 Task: Add Neocell Berry Lemon Super Collagen to the cart.
Action: Mouse moved to (301, 124)
Screenshot: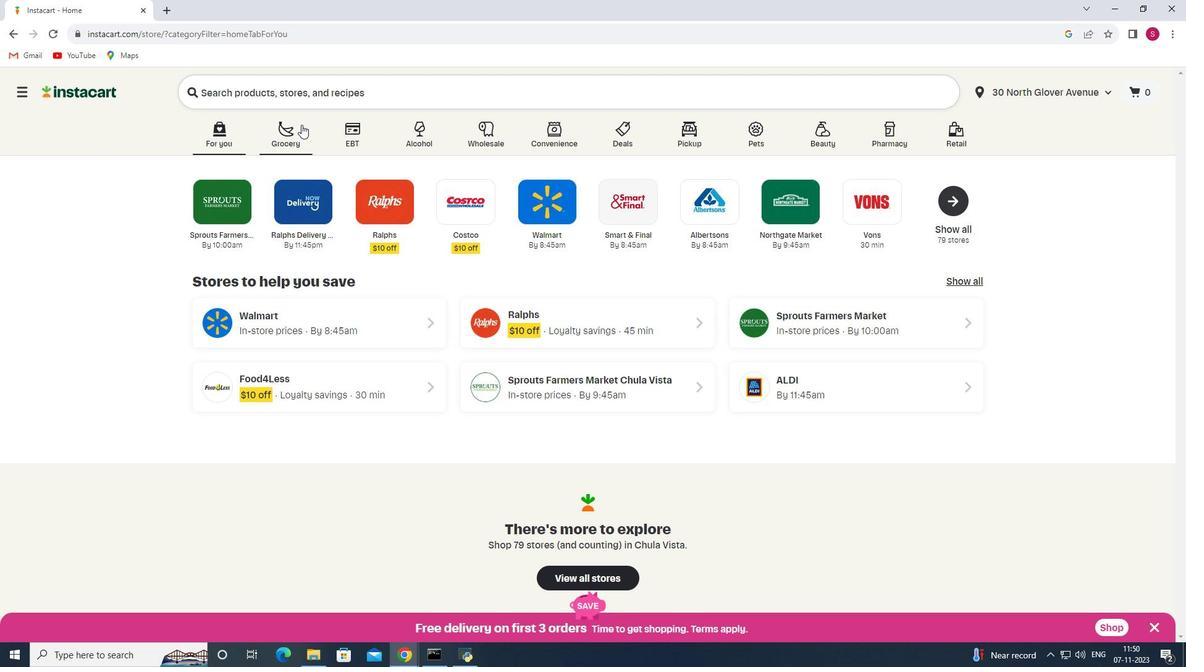 
Action: Mouse pressed left at (301, 124)
Screenshot: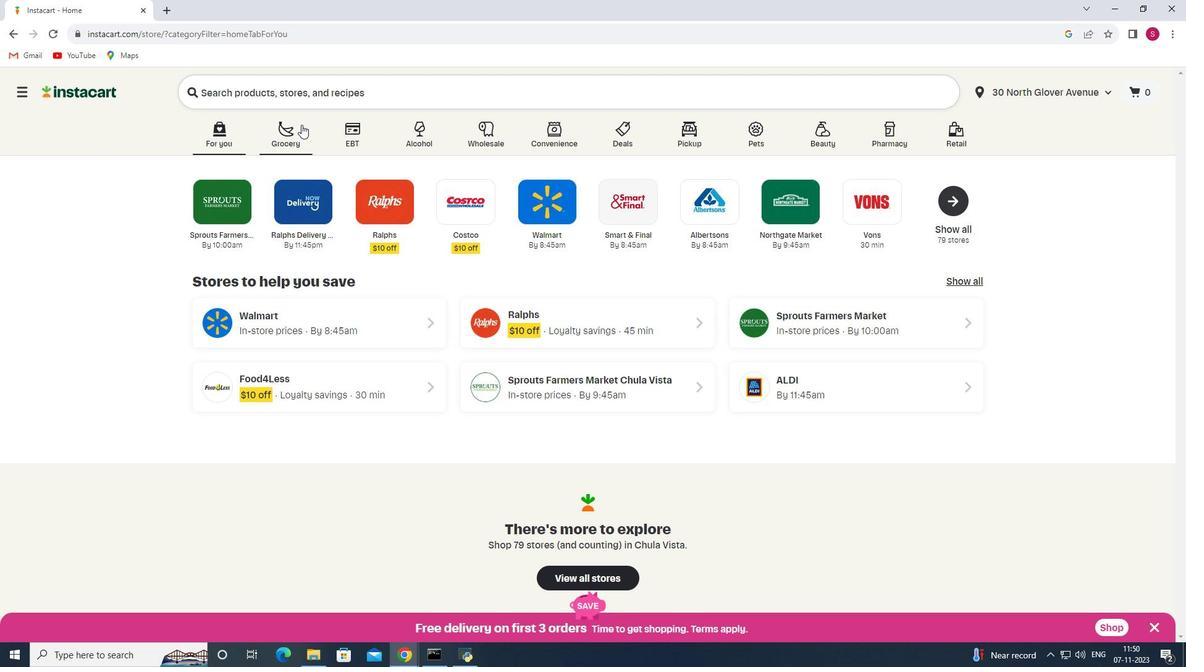 
Action: Mouse moved to (293, 382)
Screenshot: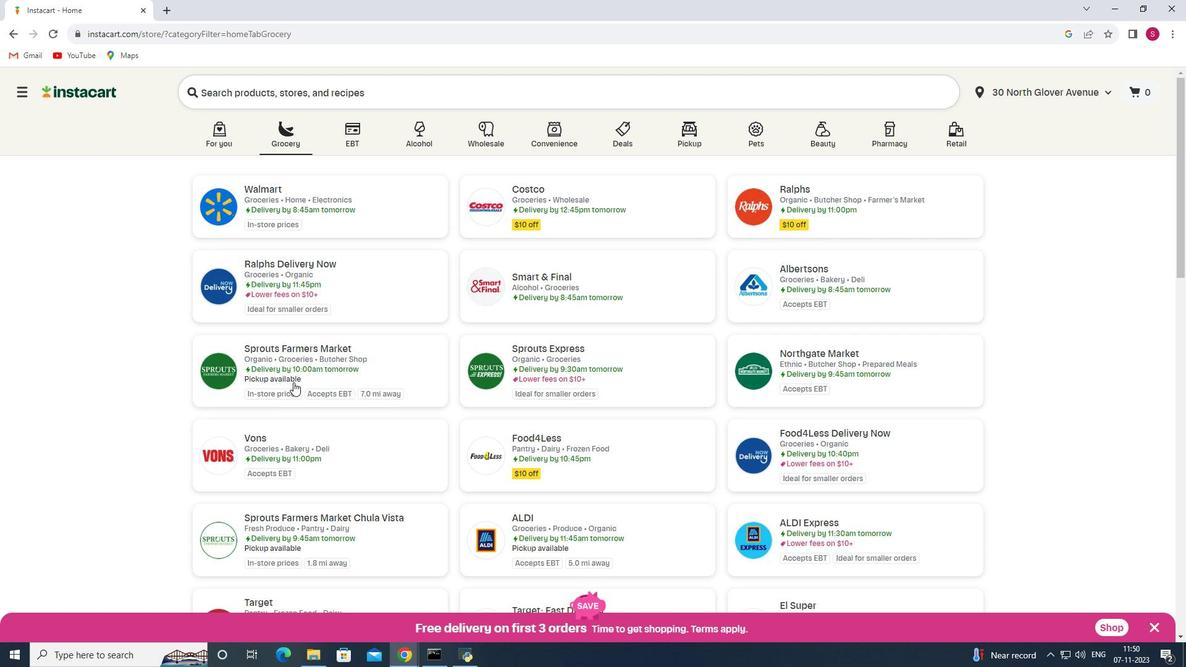 
Action: Mouse pressed left at (293, 382)
Screenshot: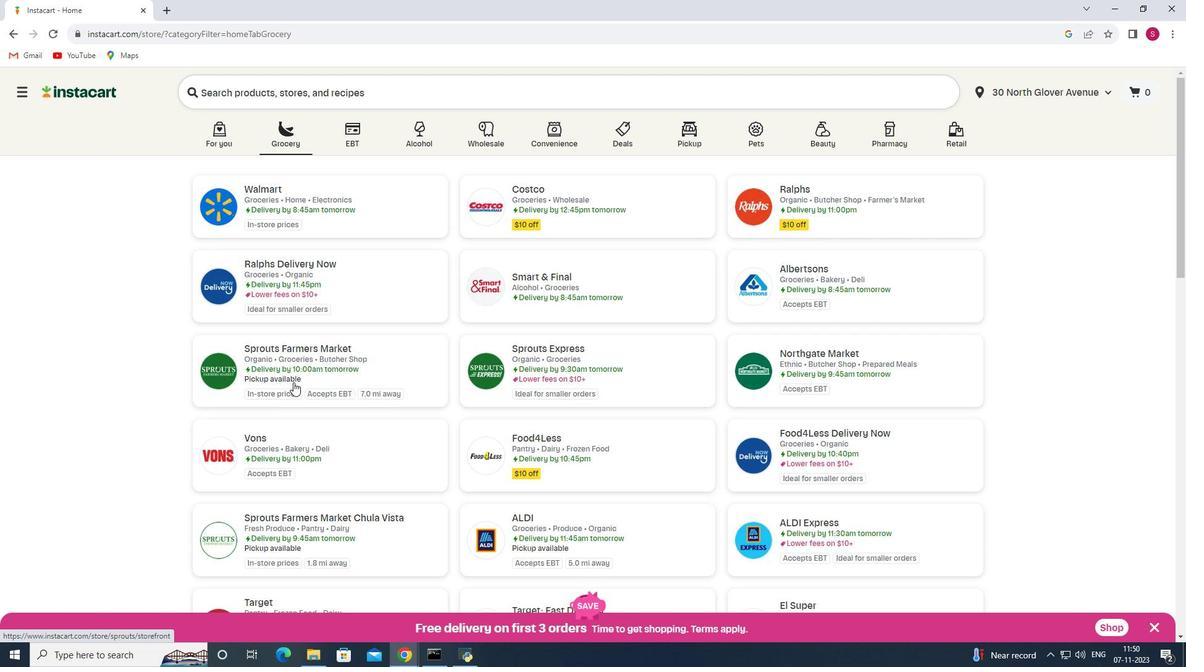 
Action: Mouse moved to (71, 343)
Screenshot: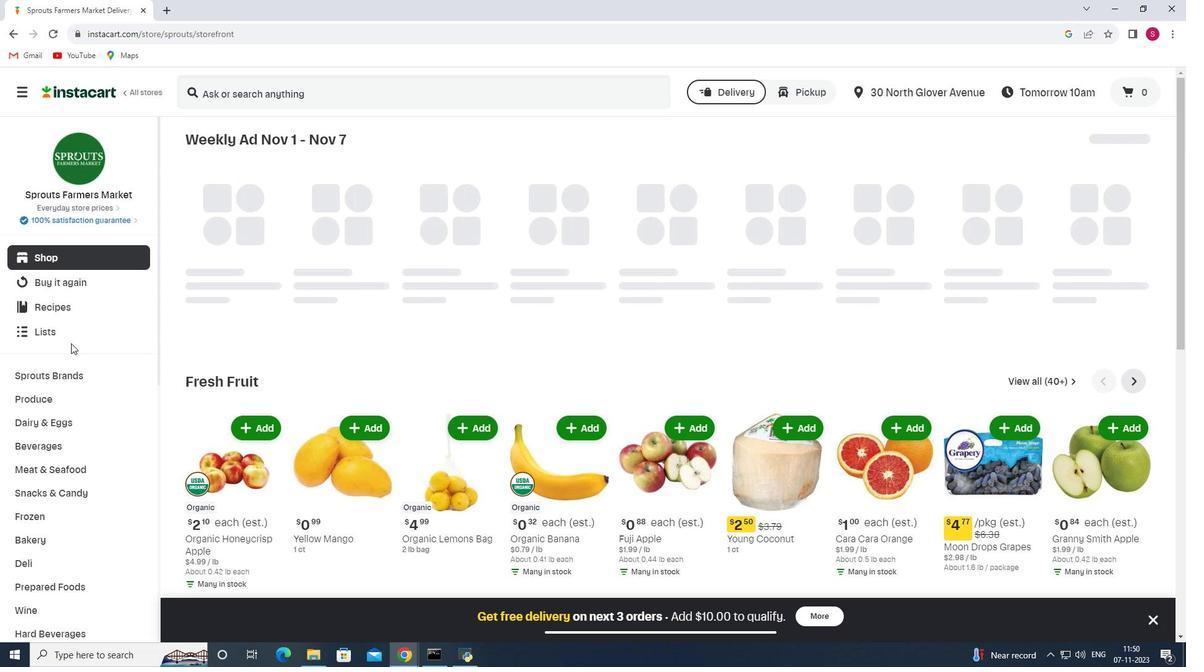 
Action: Mouse scrolled (71, 342) with delta (0, 0)
Screenshot: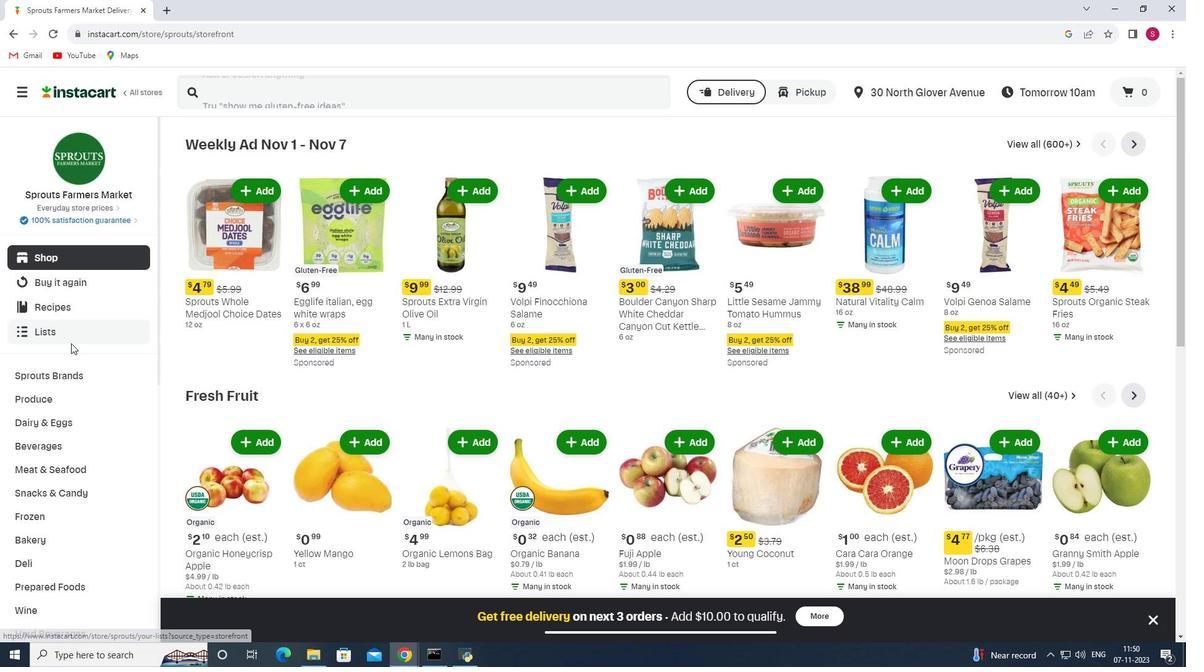
Action: Mouse scrolled (71, 342) with delta (0, 0)
Screenshot: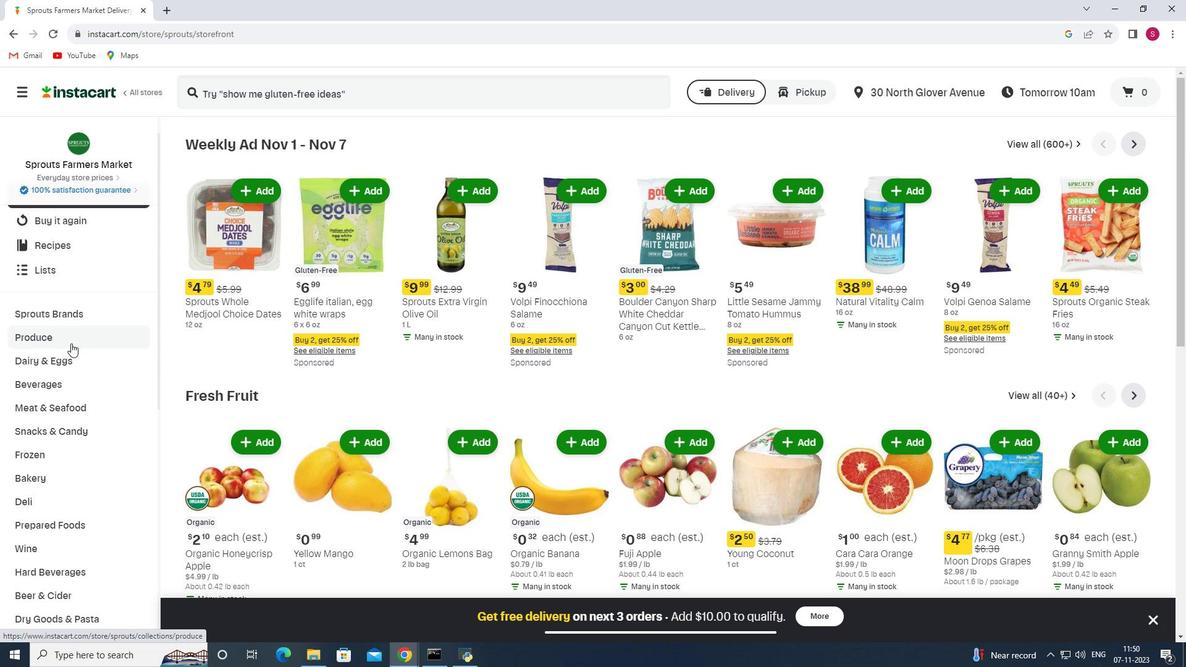 
Action: Mouse scrolled (71, 342) with delta (0, 0)
Screenshot: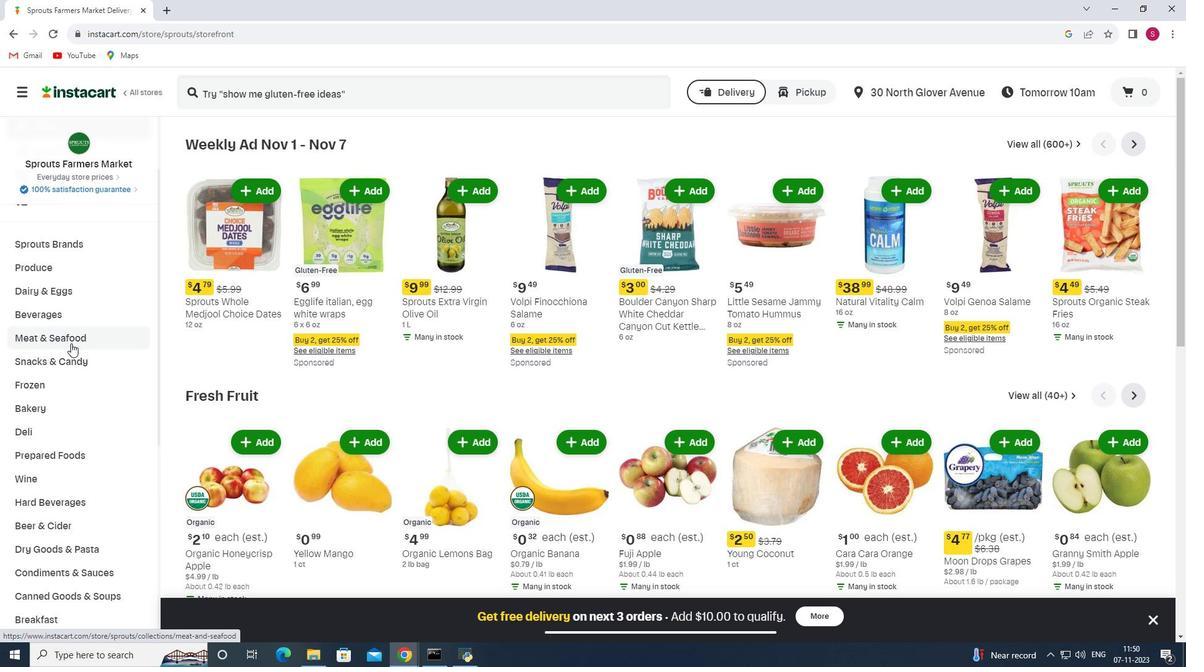 
Action: Mouse scrolled (71, 342) with delta (0, 0)
Screenshot: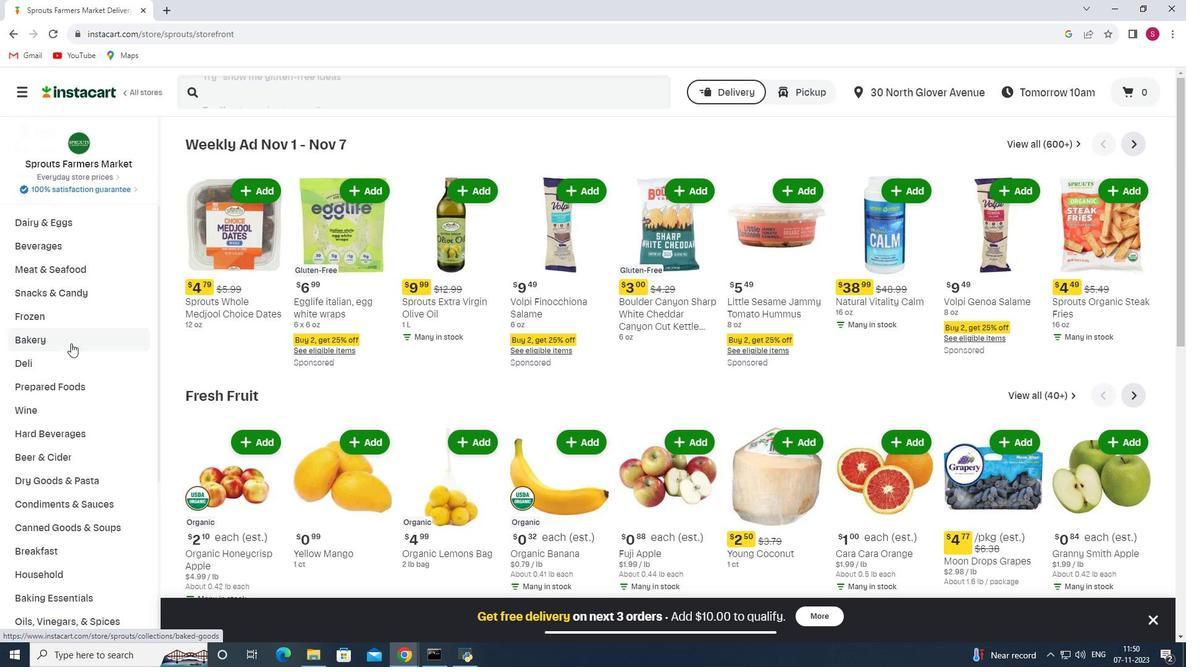 
Action: Mouse scrolled (71, 342) with delta (0, 0)
Screenshot: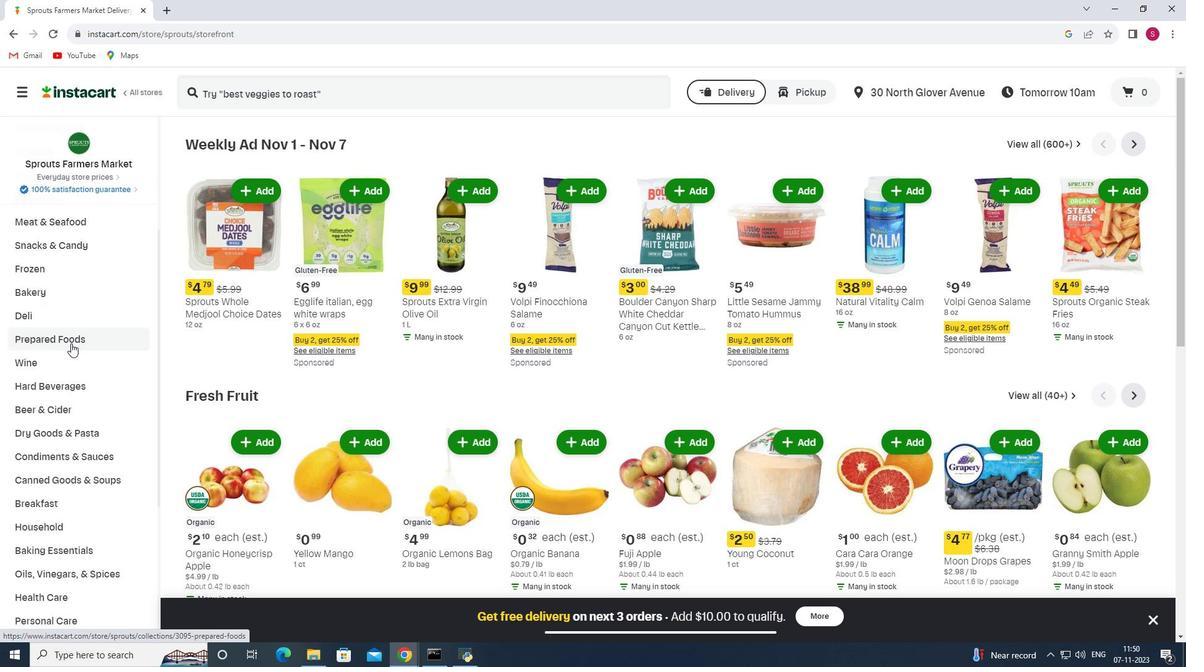 
Action: Mouse scrolled (71, 342) with delta (0, 0)
Screenshot: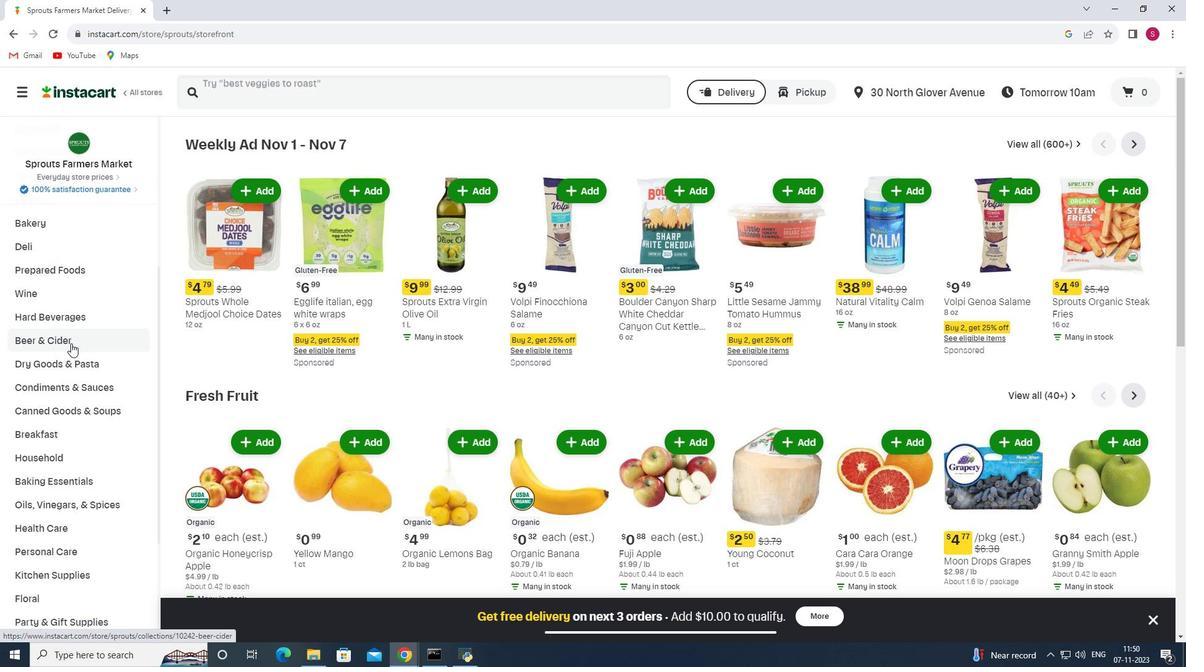 
Action: Mouse scrolled (71, 342) with delta (0, 0)
Screenshot: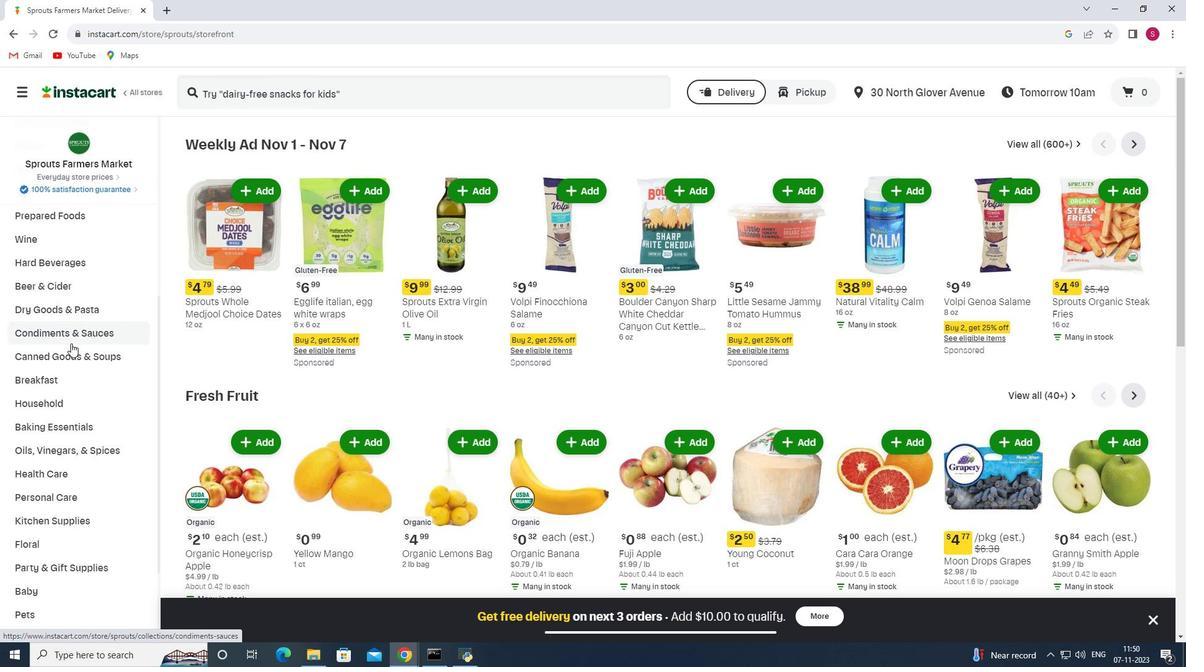 
Action: Mouse moved to (69, 409)
Screenshot: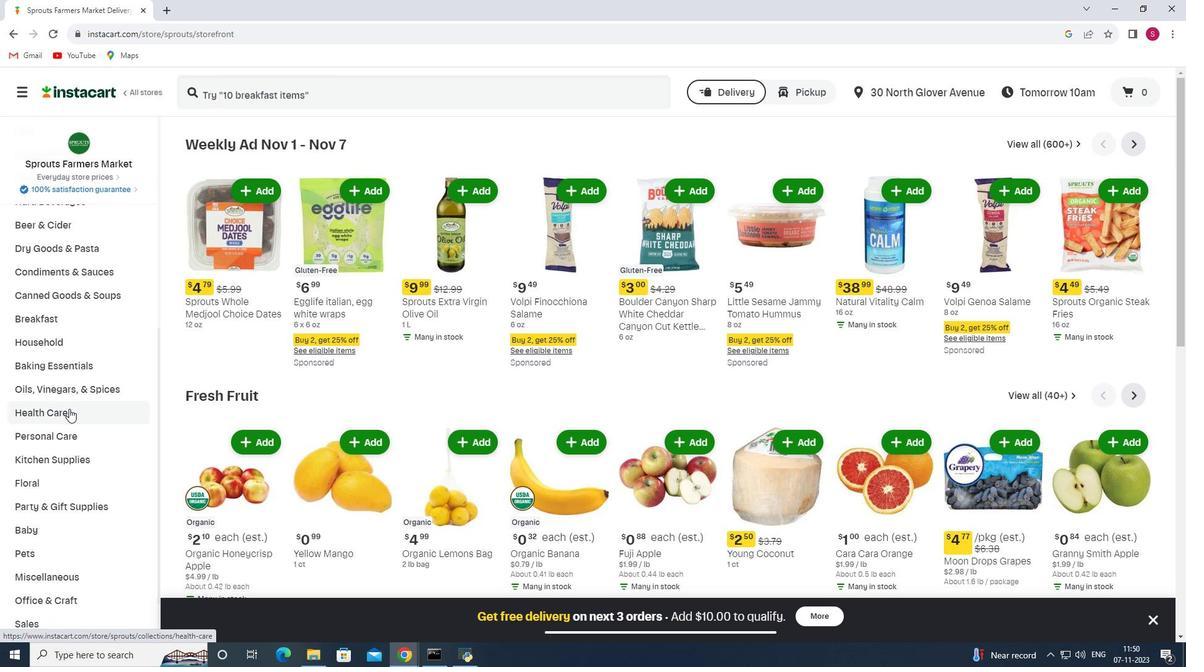 
Action: Mouse pressed left at (69, 409)
Screenshot: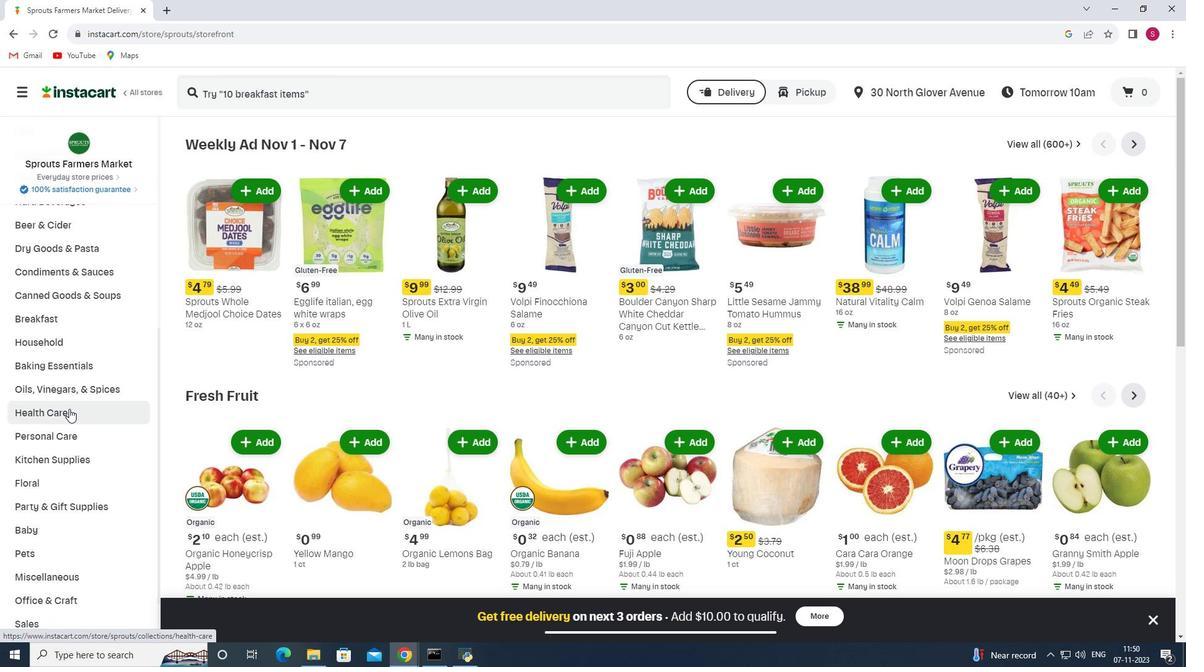 
Action: Mouse moved to (402, 177)
Screenshot: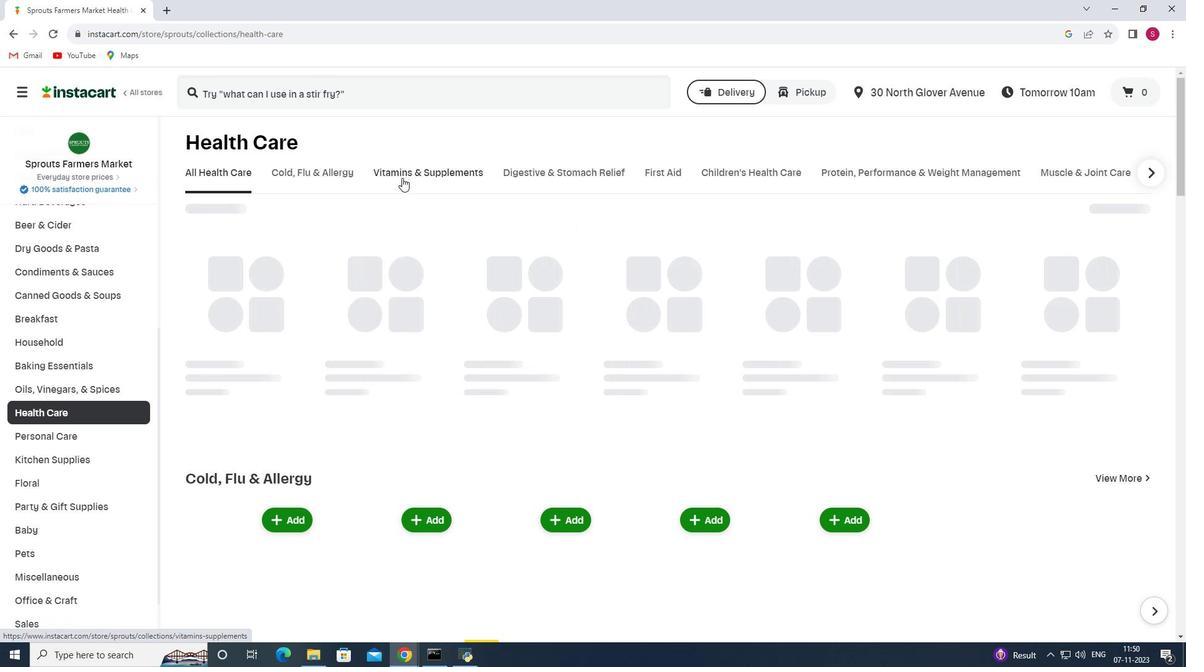 
Action: Mouse pressed left at (402, 177)
Screenshot: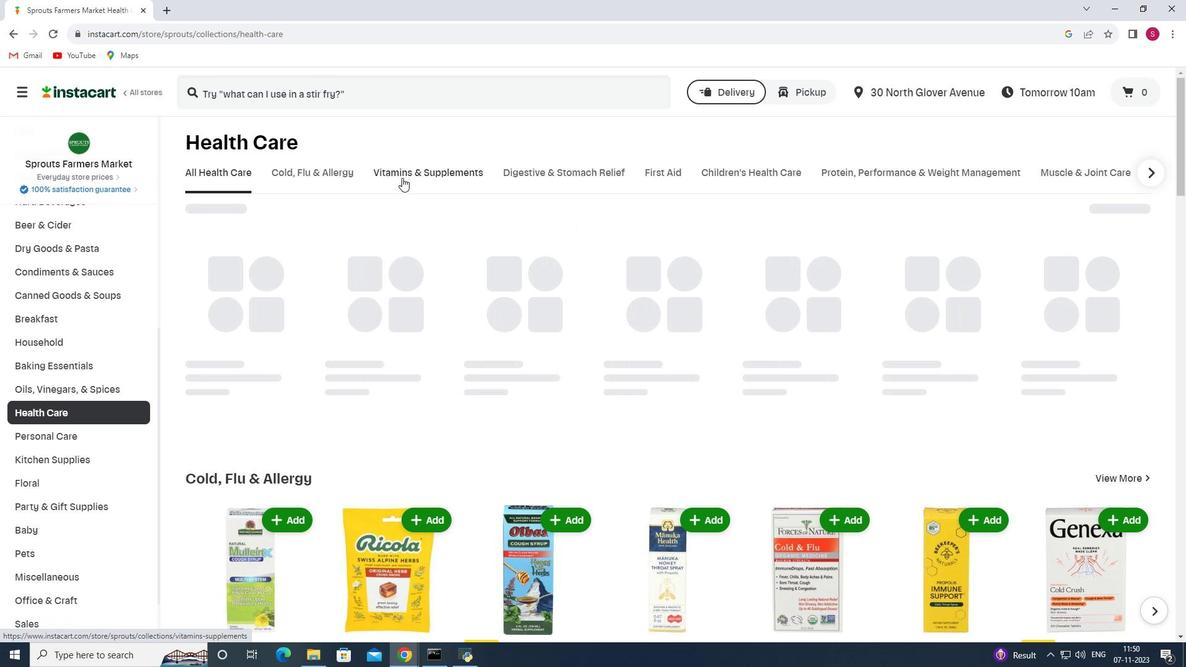 
Action: Mouse moved to (497, 216)
Screenshot: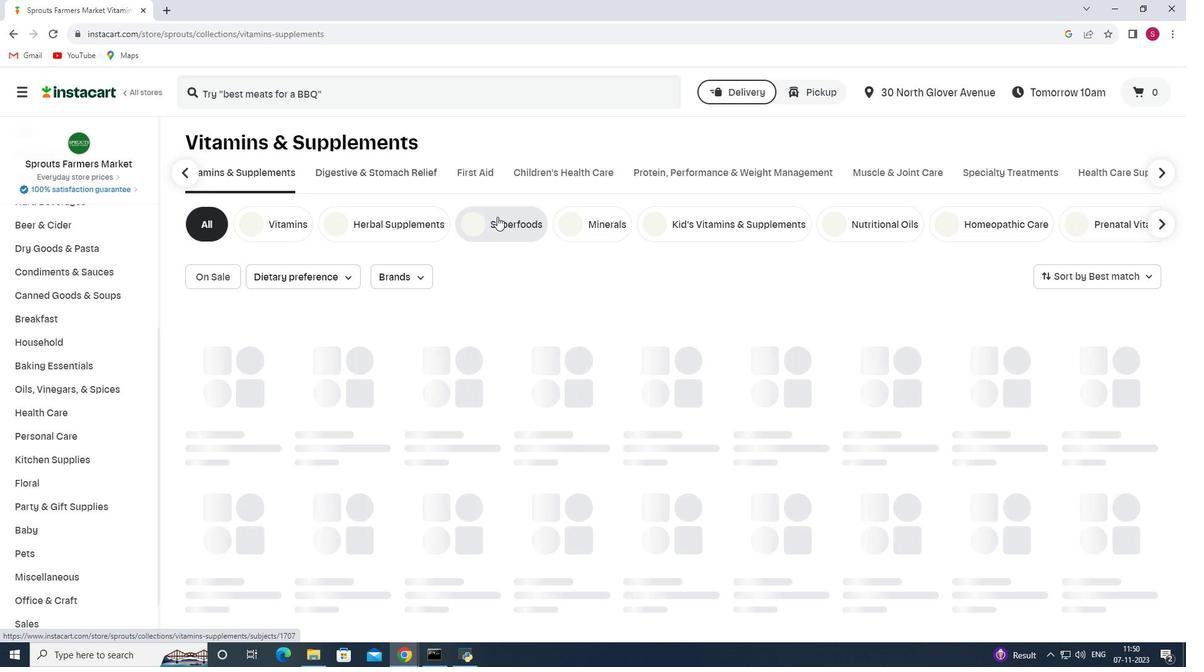 
Action: Mouse pressed left at (497, 216)
Screenshot: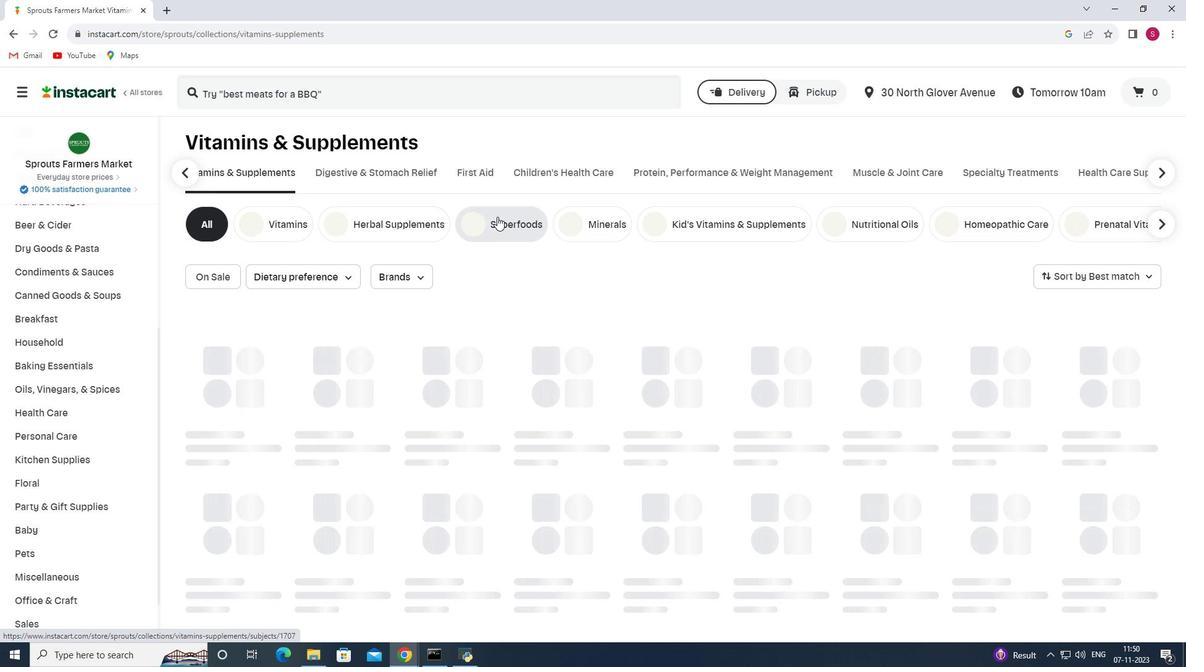 
Action: Mouse moved to (383, 85)
Screenshot: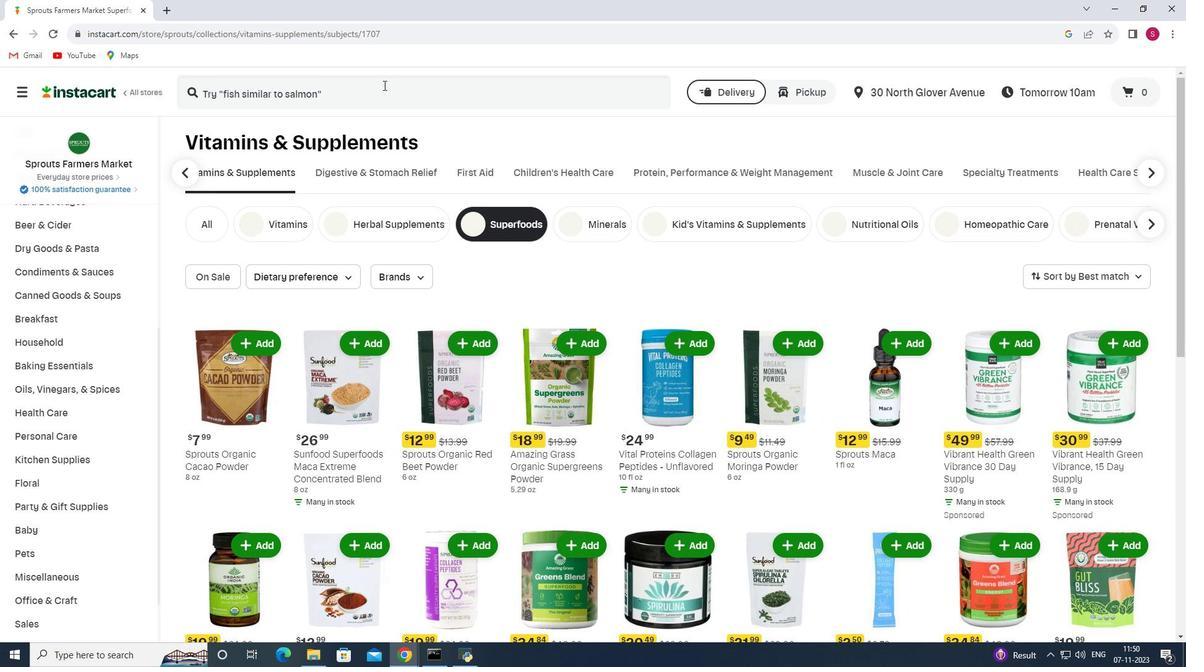 
Action: Mouse pressed left at (383, 85)
Screenshot: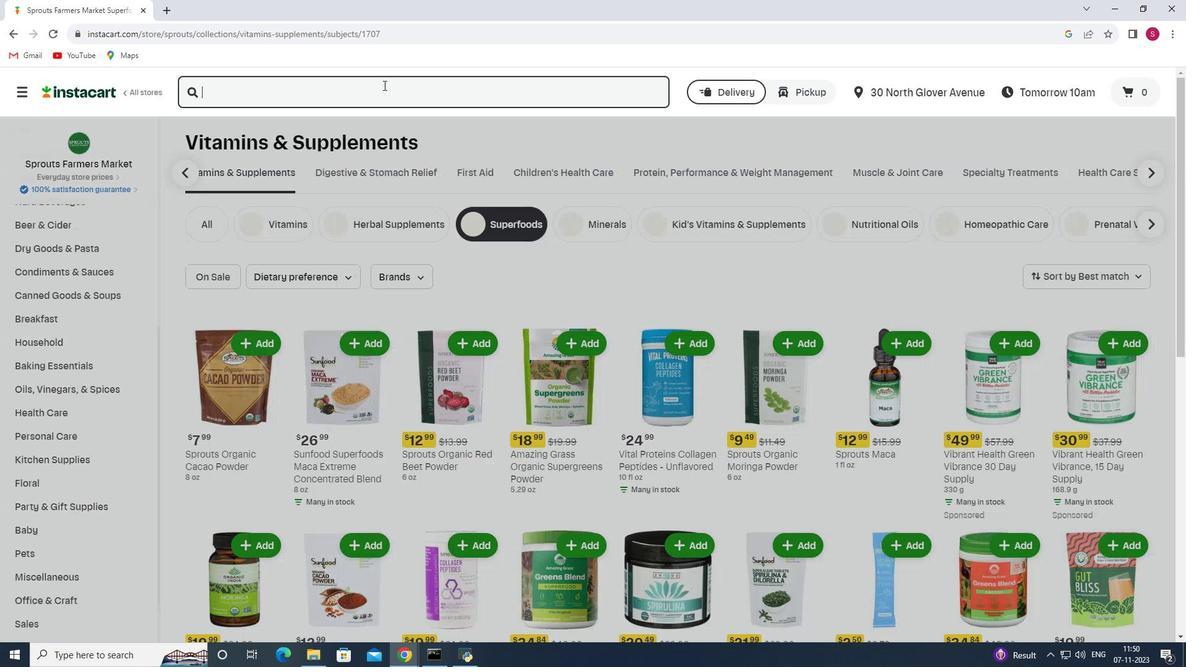 
Action: Key pressed <Key.shift><Key.shift><Key.shift><Key.shift><Key.shift><Key.shift><Key.shift><Key.shift><Key.shift><Key.shift><Key.shift><Key.shift>Neocell<Key.space><Key.shift_r>Berry<Key.space><Key.shift_r>Lemon<Key.space><Key.shift>Super<Key.space><Key.shift>Collagen<Key.enter>
Screenshot: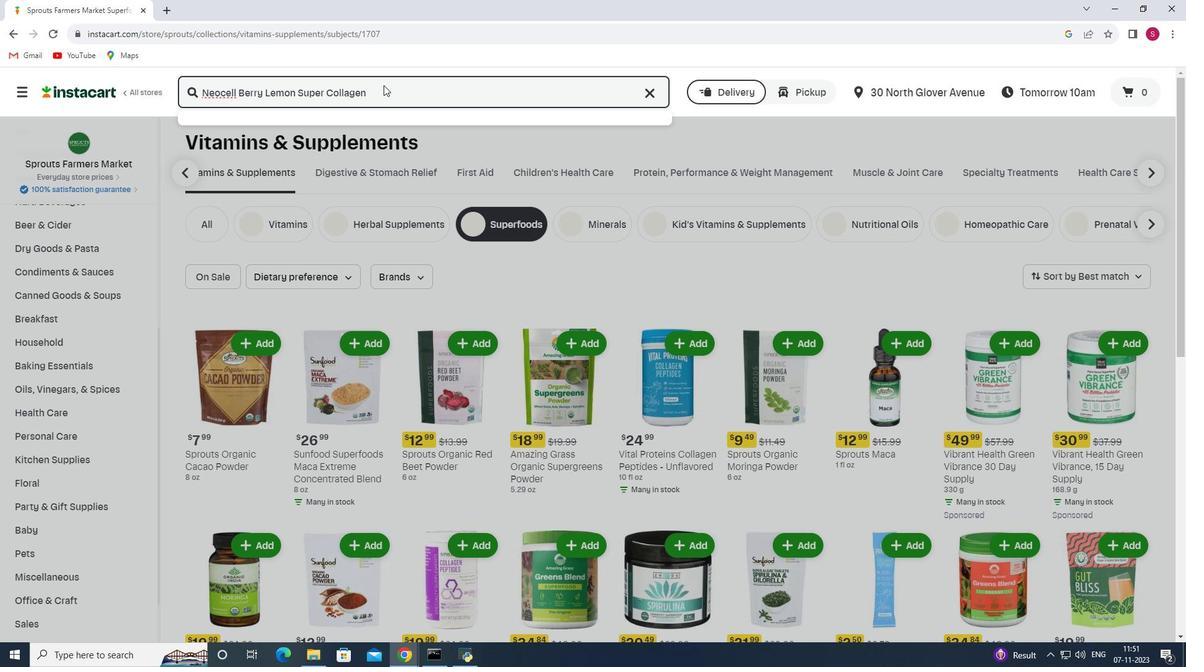 
Action: Mouse moved to (321, 192)
Screenshot: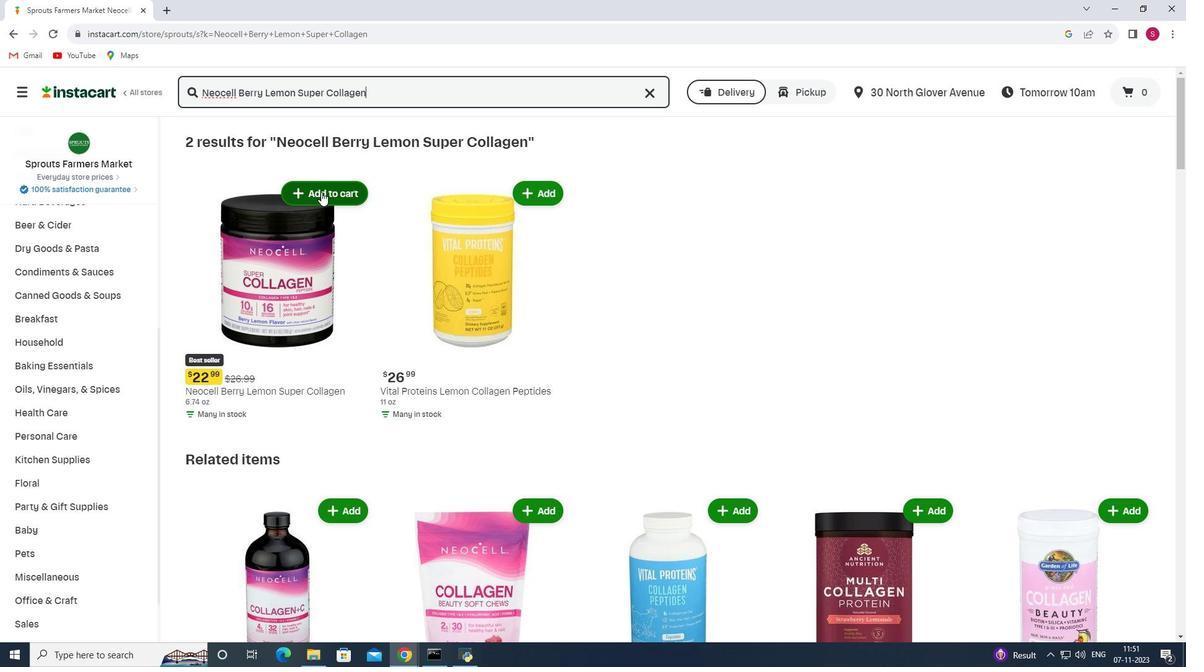 
Action: Mouse pressed left at (321, 192)
Screenshot: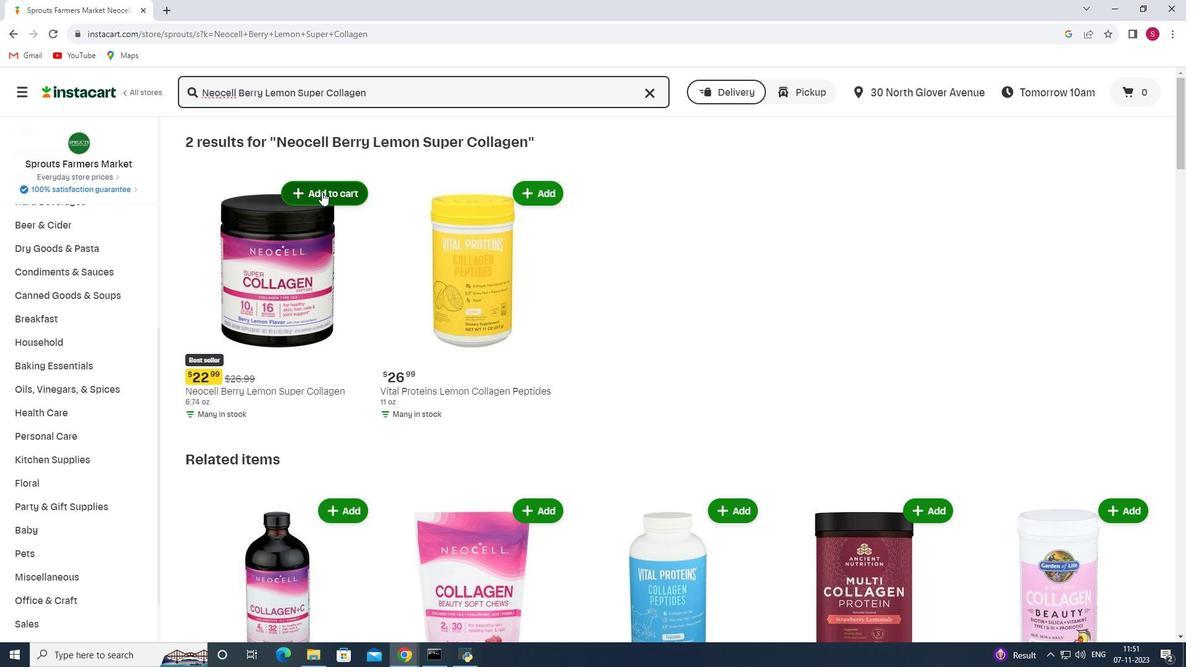 
Action: Mouse moved to (352, 233)
Screenshot: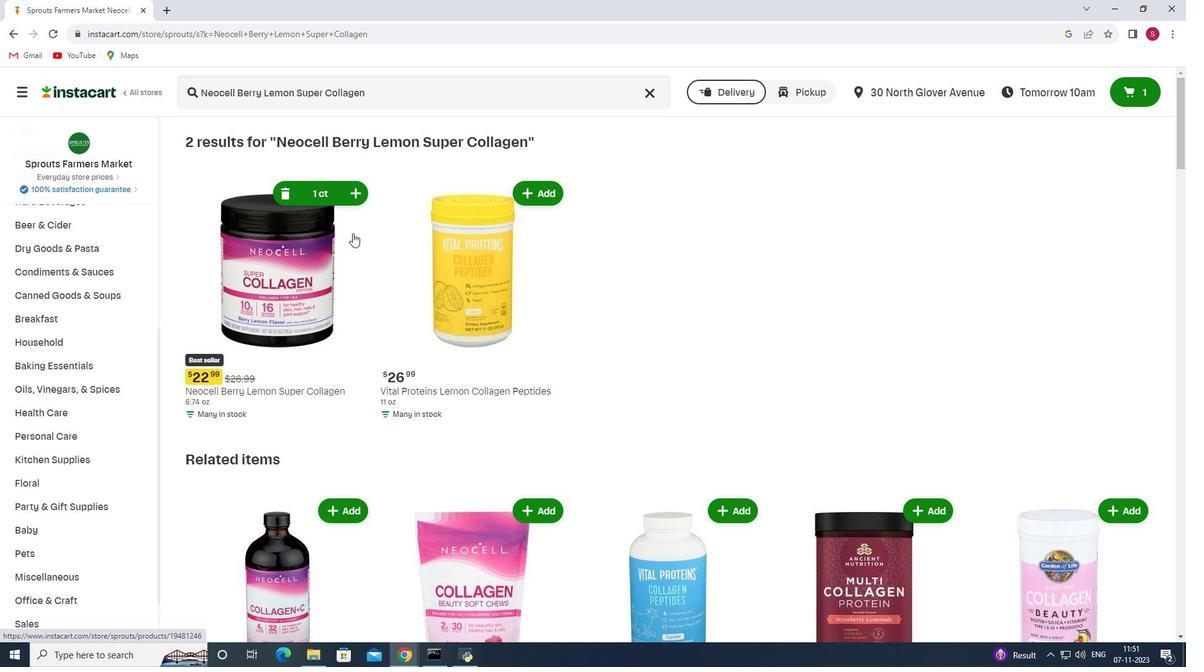 
